 Task: Select the snap to guides.
Action: Mouse moved to (101, 60)
Screenshot: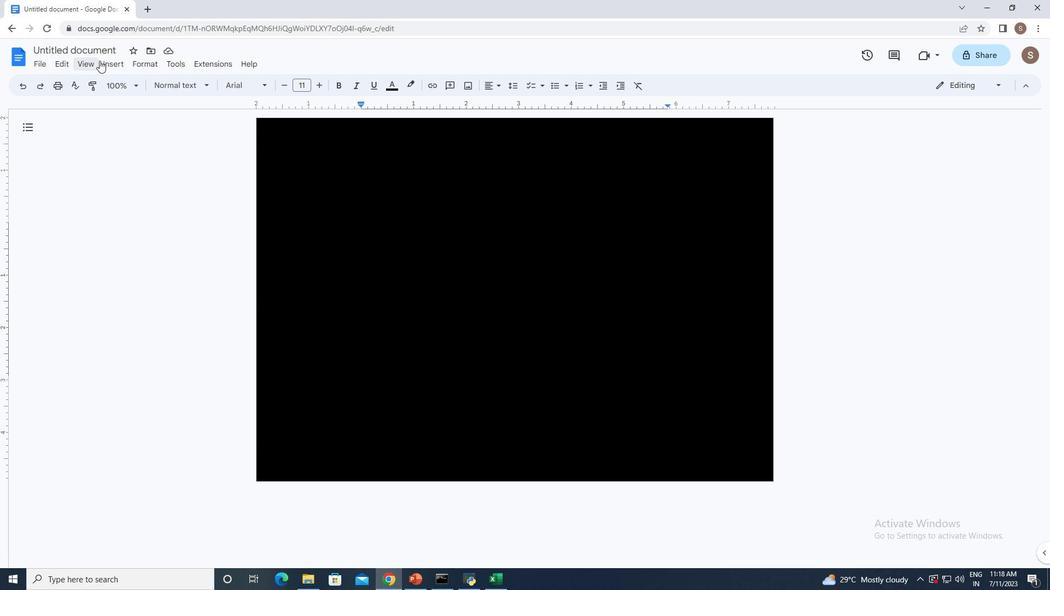 
Action: Mouse pressed left at (101, 60)
Screenshot: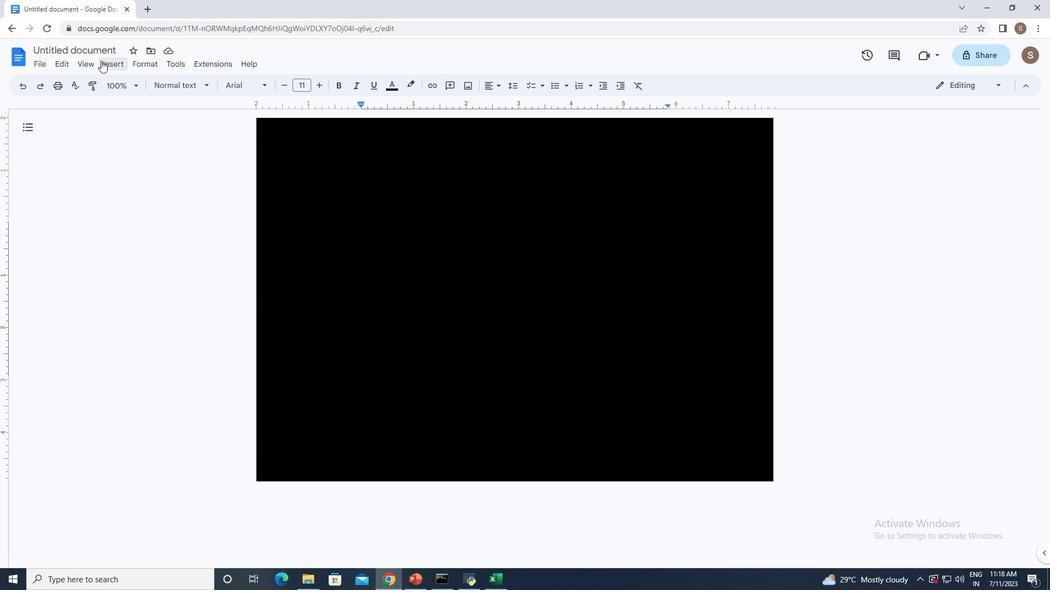 
Action: Mouse moved to (136, 114)
Screenshot: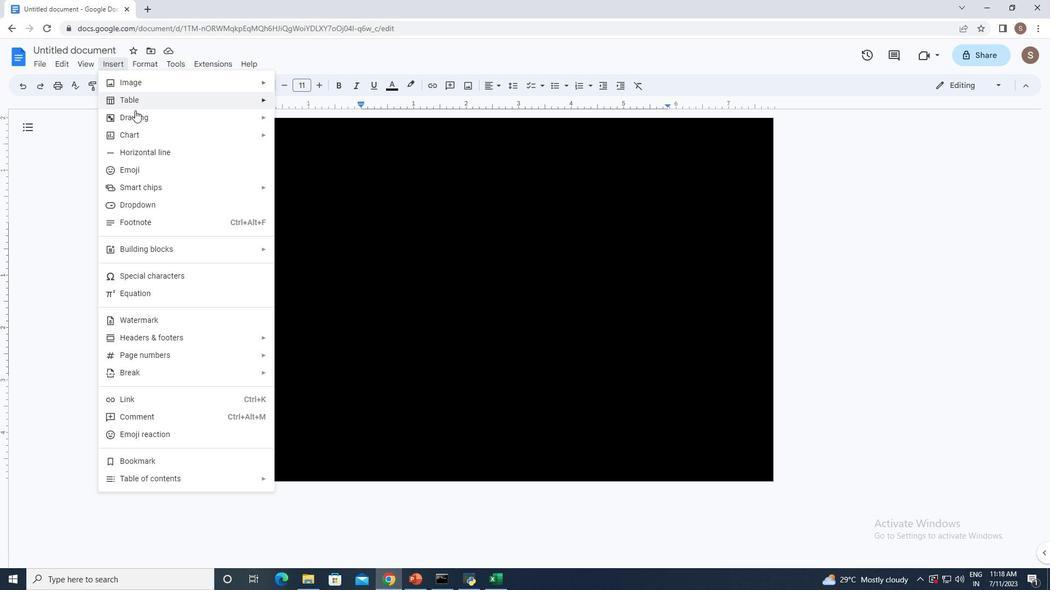 
Action: Mouse pressed left at (136, 114)
Screenshot: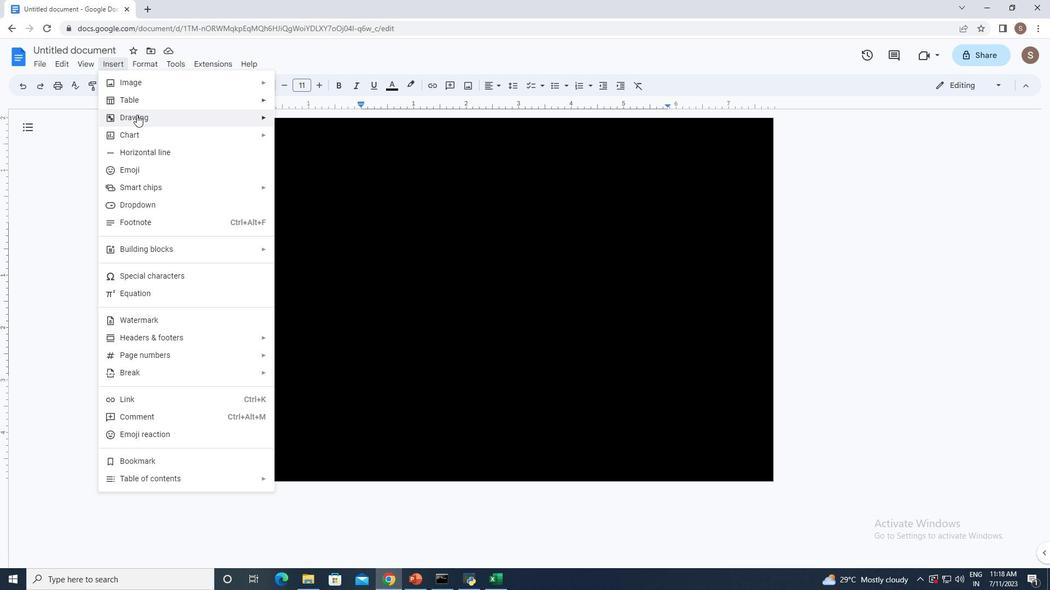 
Action: Mouse moved to (276, 119)
Screenshot: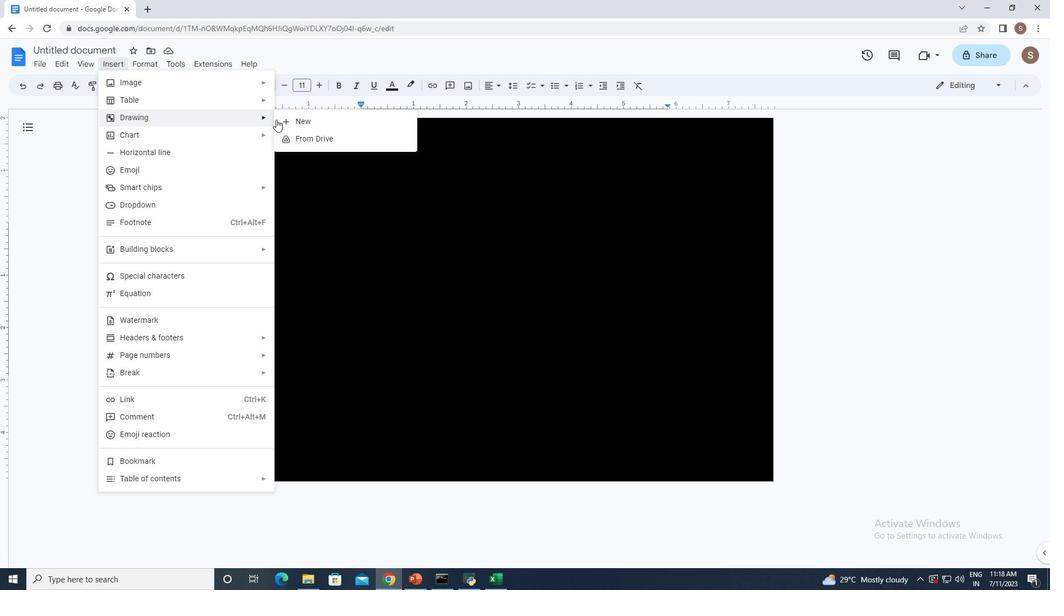 
Action: Mouse pressed left at (276, 119)
Screenshot: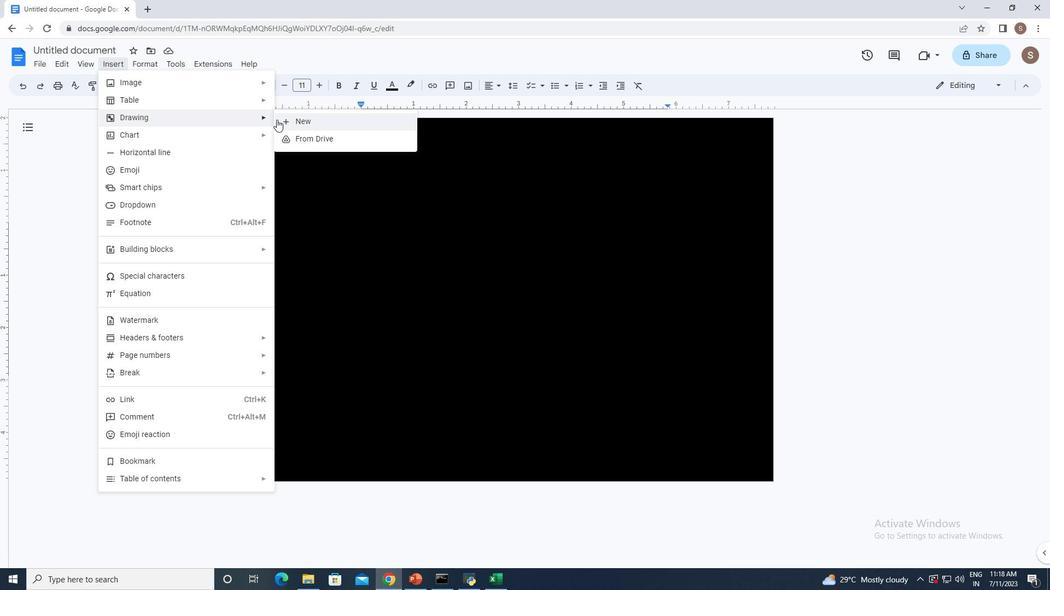 
Action: Mouse moved to (364, 121)
Screenshot: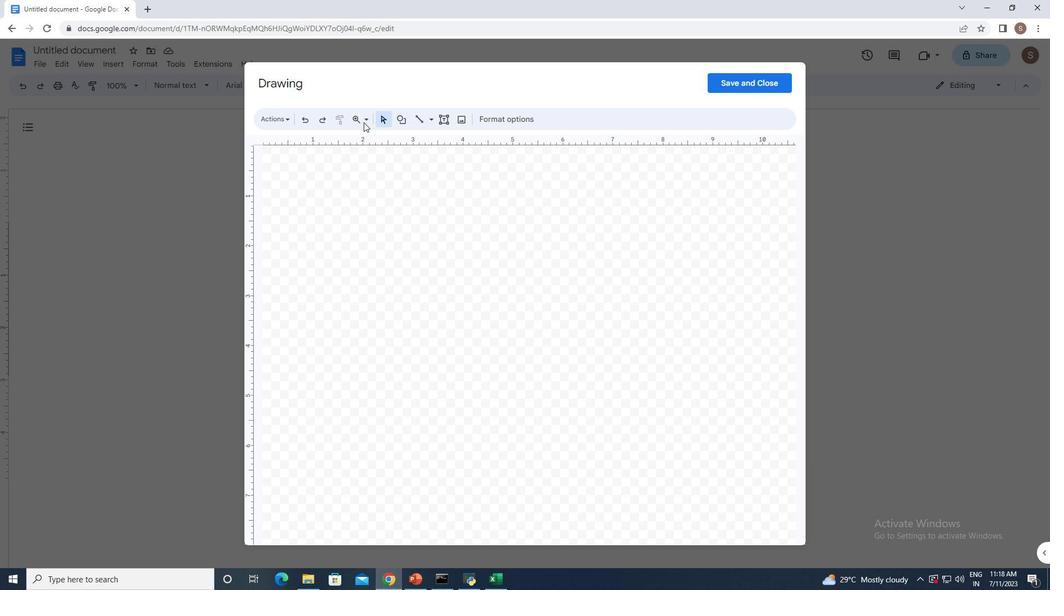 
Action: Mouse pressed left at (364, 121)
Screenshot: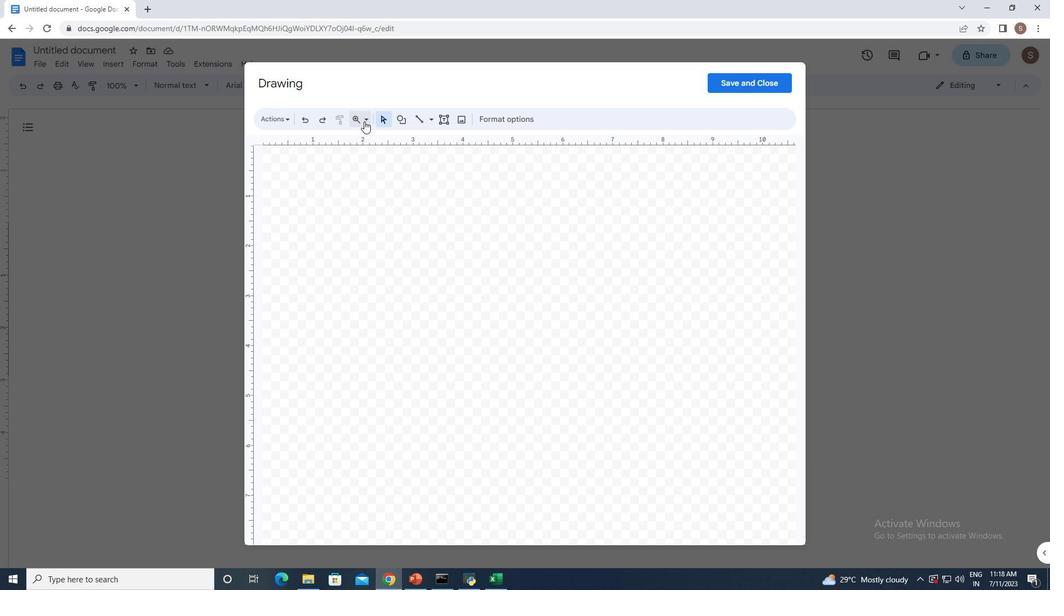 
Action: Mouse moved to (380, 179)
Screenshot: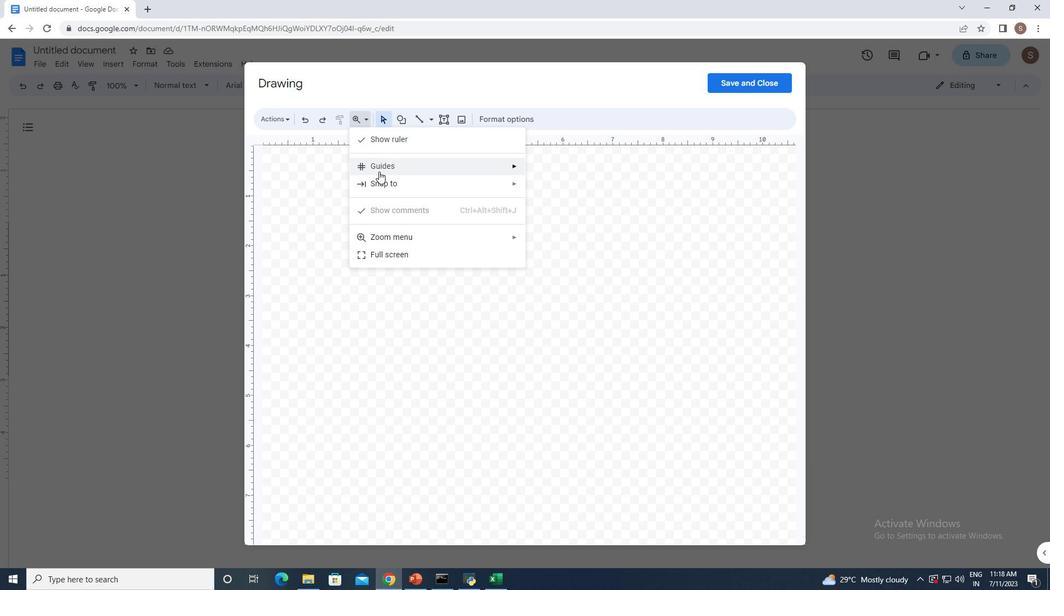 
Action: Mouse pressed left at (380, 179)
Screenshot: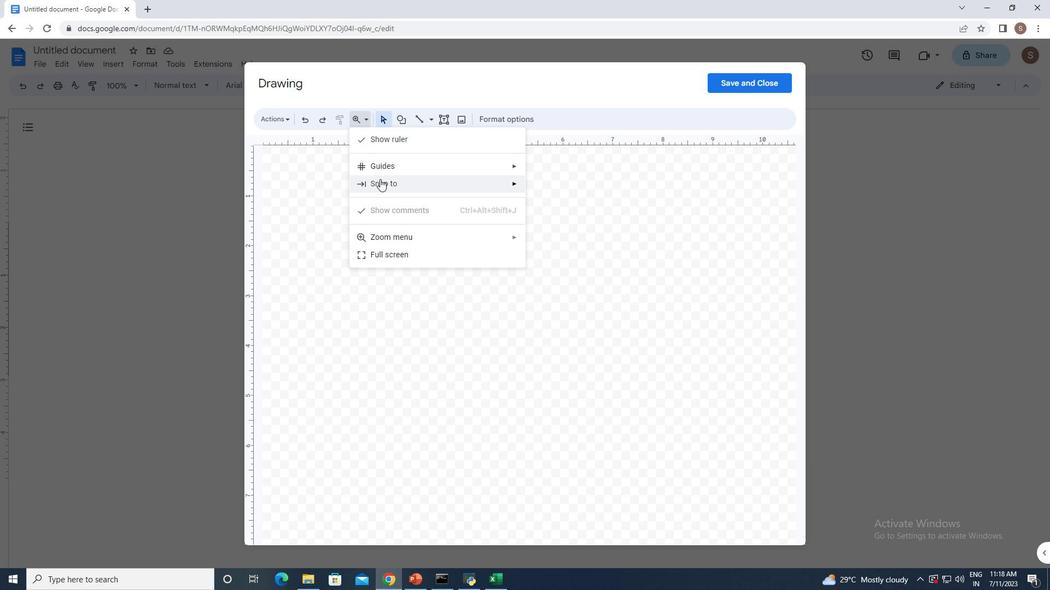 
Action: Mouse moved to (540, 201)
Screenshot: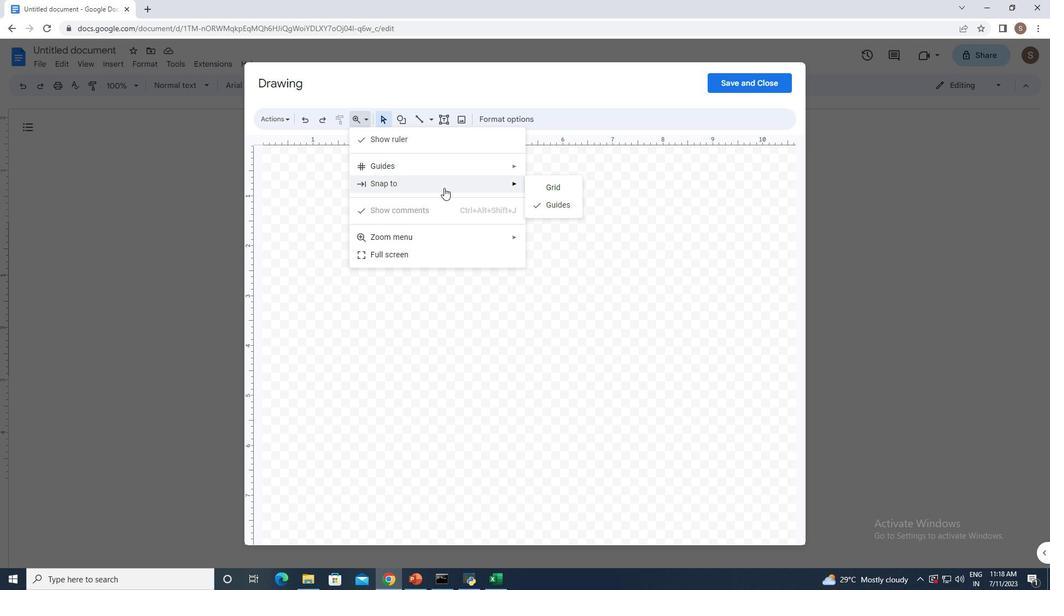
Action: Mouse pressed left at (540, 201)
Screenshot: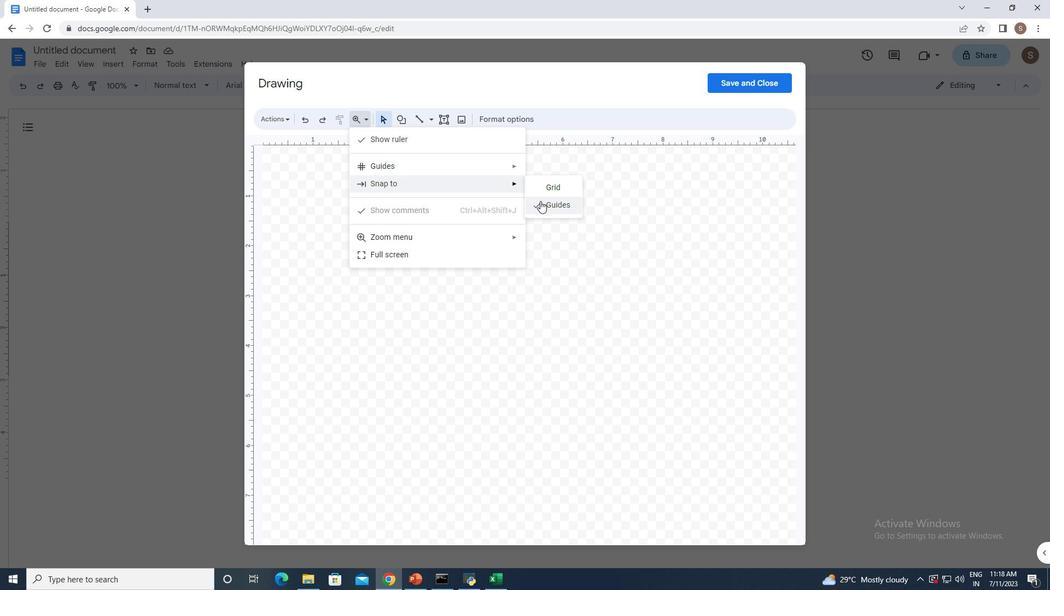 
